 Task: Set the Invoice Owner to "Employee" while Find invoice.
Action: Mouse moved to (143, 18)
Screenshot: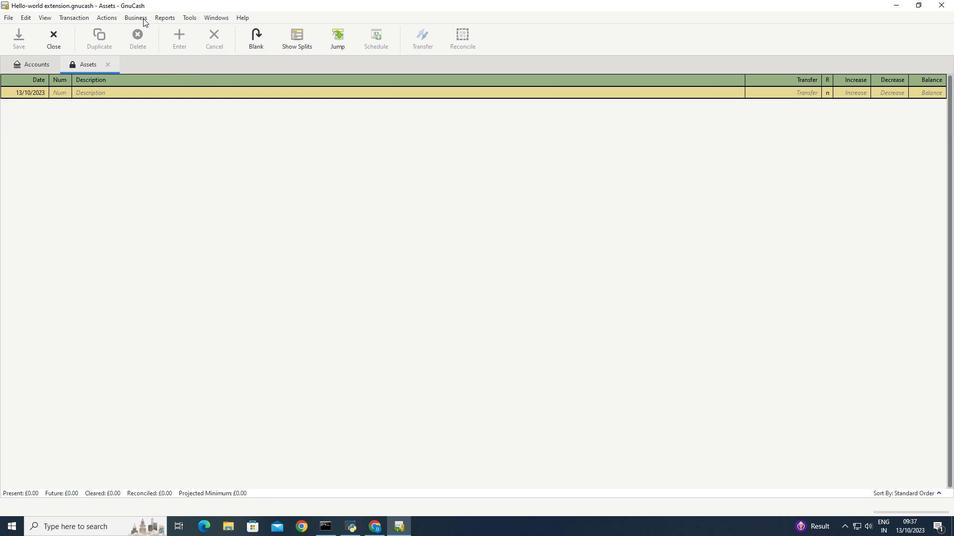 
Action: Mouse pressed left at (143, 18)
Screenshot: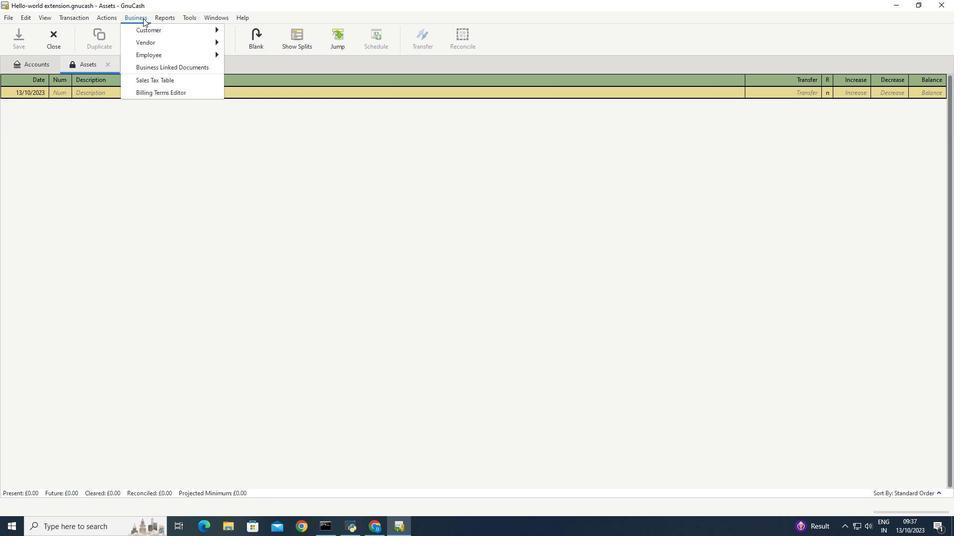 
Action: Mouse moved to (255, 79)
Screenshot: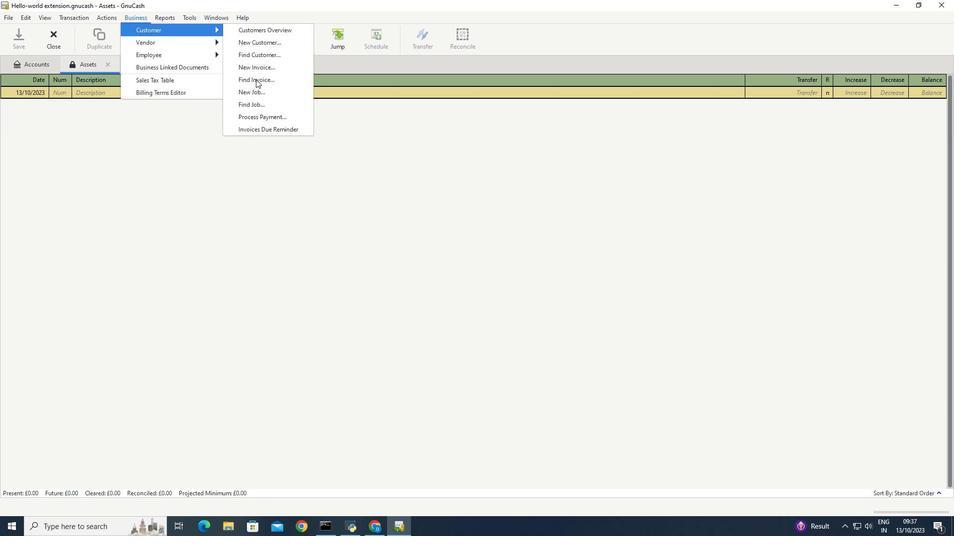 
Action: Mouse pressed left at (255, 79)
Screenshot: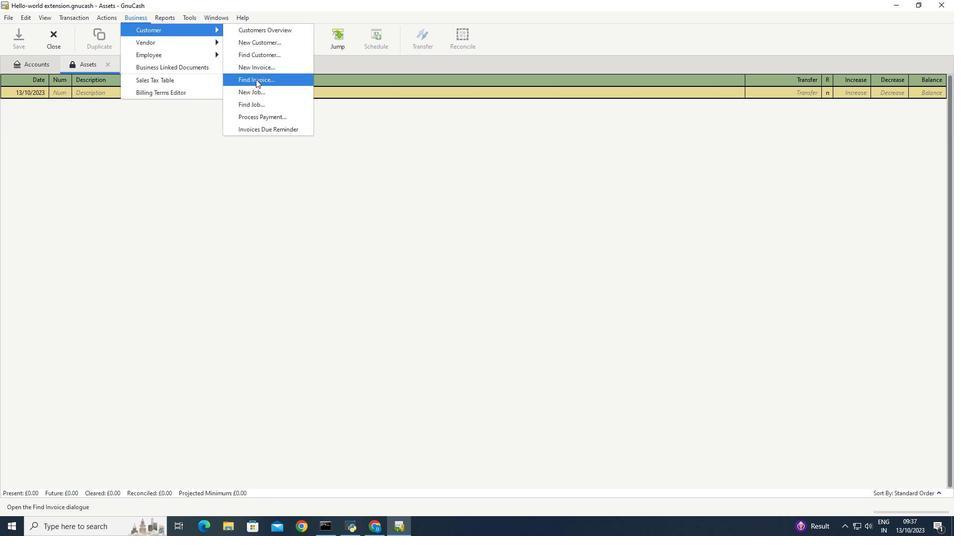 
Action: Mouse moved to (368, 236)
Screenshot: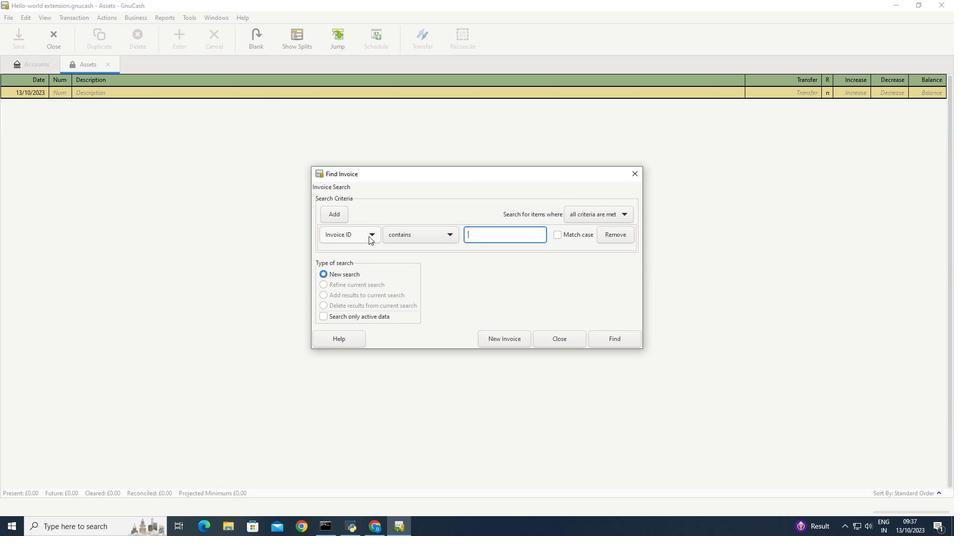 
Action: Mouse pressed left at (368, 236)
Screenshot: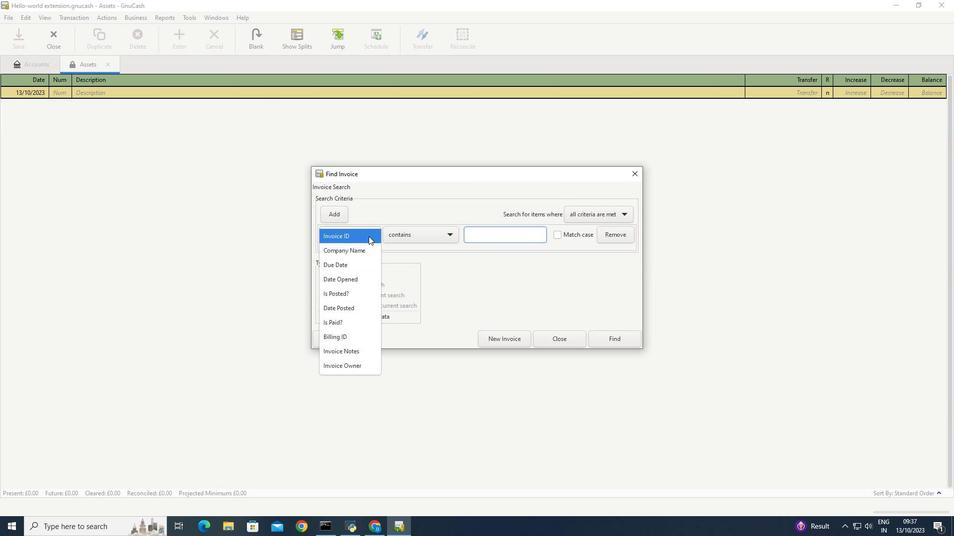 
Action: Mouse moved to (342, 367)
Screenshot: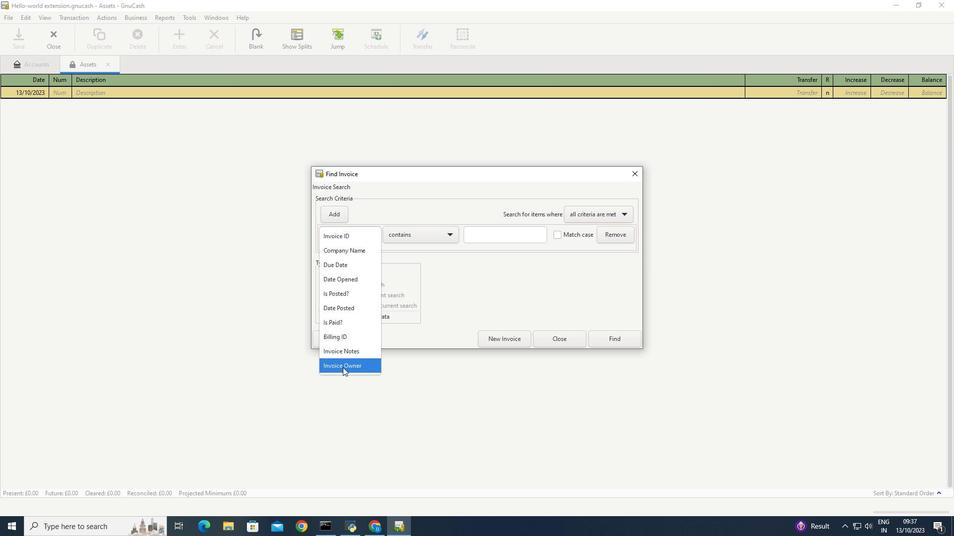 
Action: Mouse pressed left at (342, 367)
Screenshot: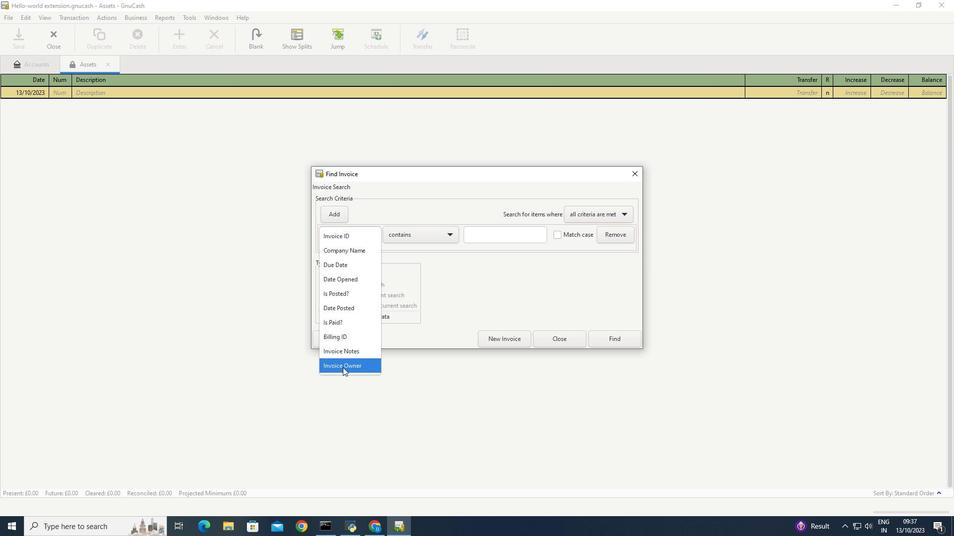 
Action: Mouse moved to (458, 232)
Screenshot: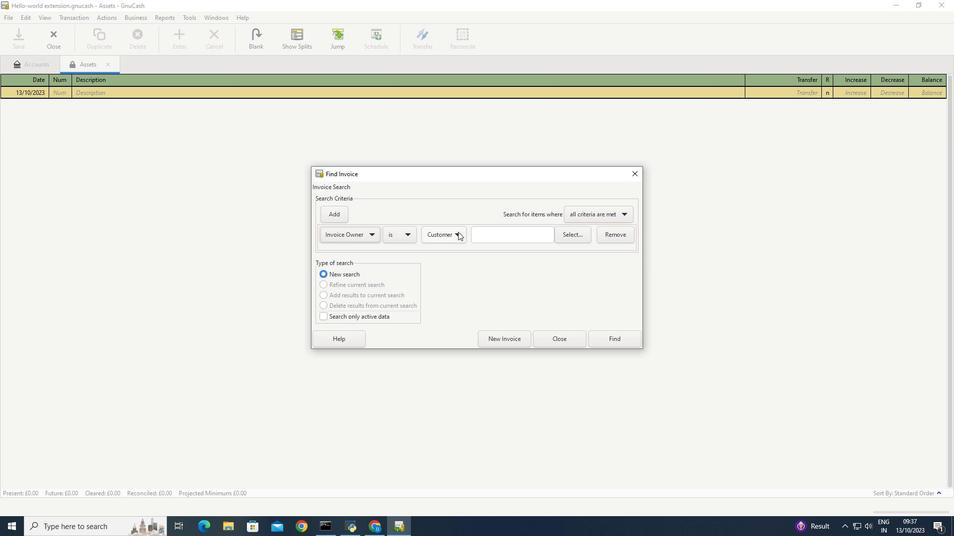 
Action: Mouse pressed left at (458, 232)
Screenshot: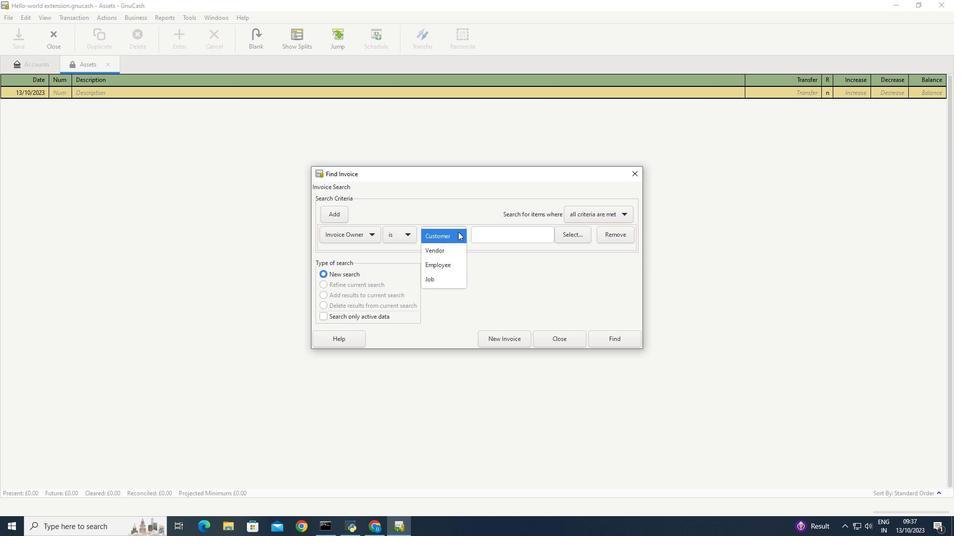 
Action: Mouse moved to (441, 266)
Screenshot: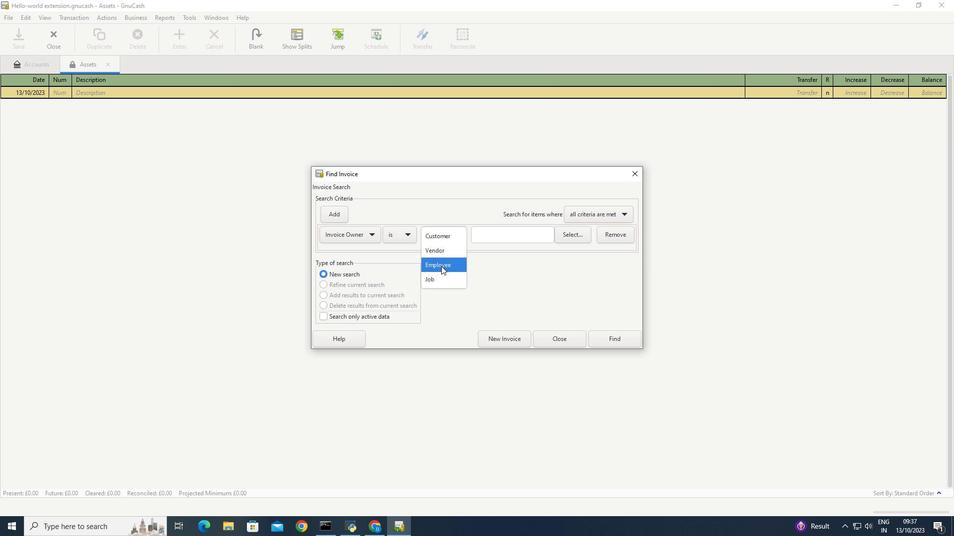 
Action: Mouse pressed left at (441, 266)
Screenshot: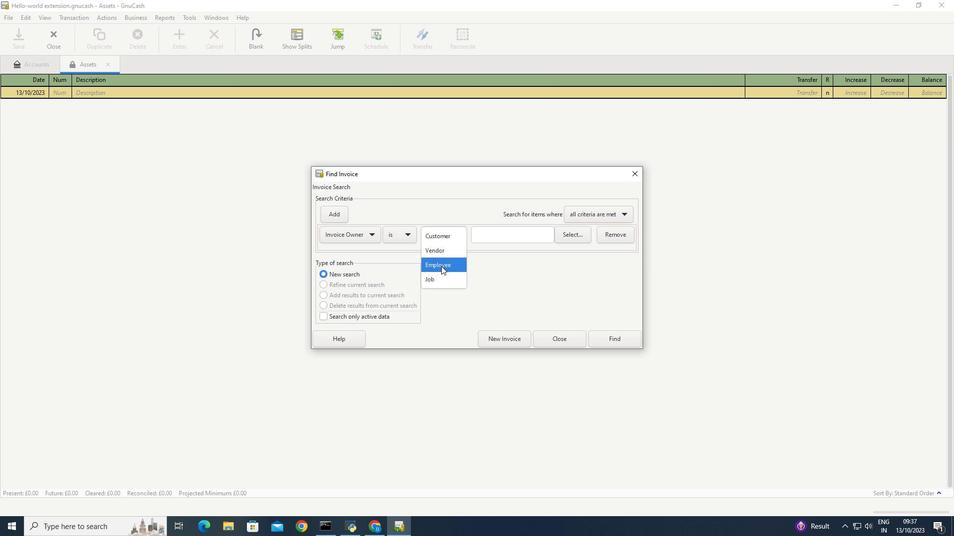 
Action: Mouse moved to (452, 276)
Screenshot: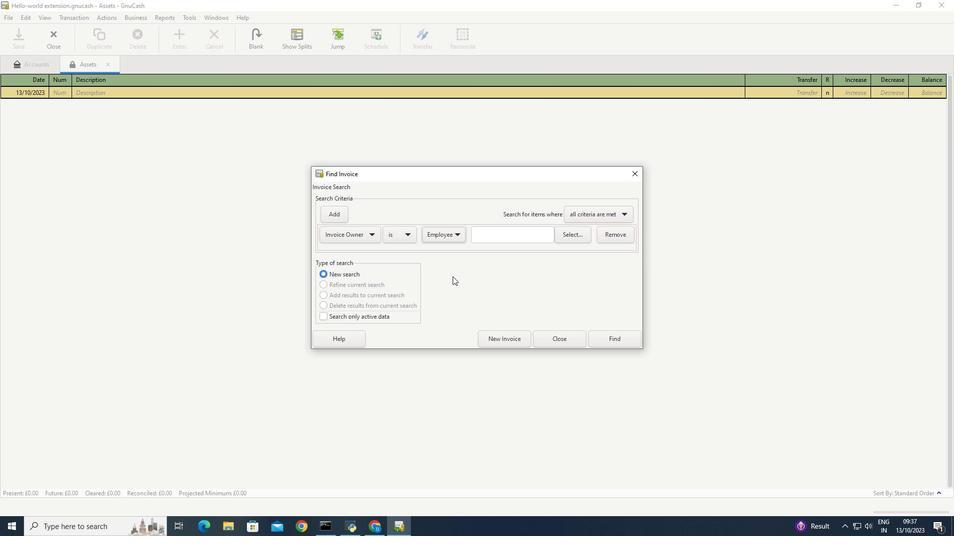 
Action: Mouse pressed left at (452, 276)
Screenshot: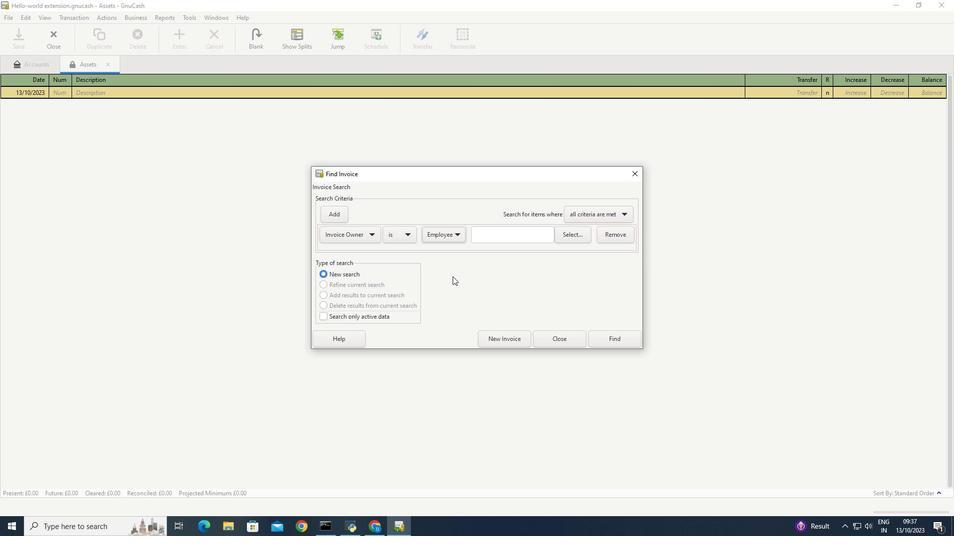 
